 Task: Select a due date automation when advanced on, 2 days before a card is due add dates without an overdue due date at 11:00 AM.
Action: Mouse moved to (1087, 88)
Screenshot: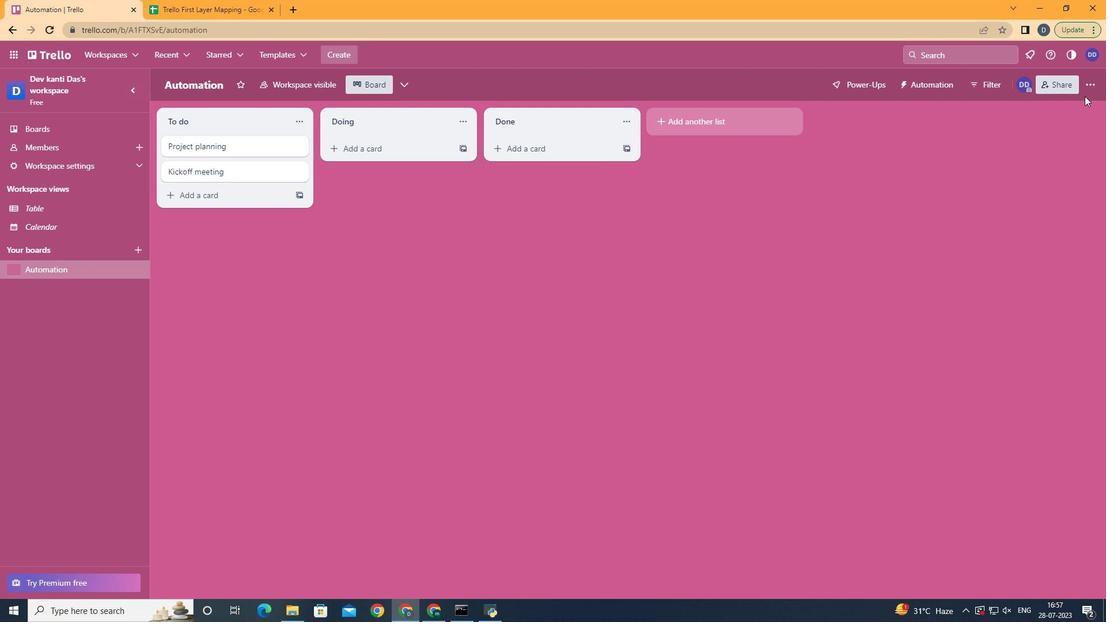 
Action: Mouse pressed left at (1087, 88)
Screenshot: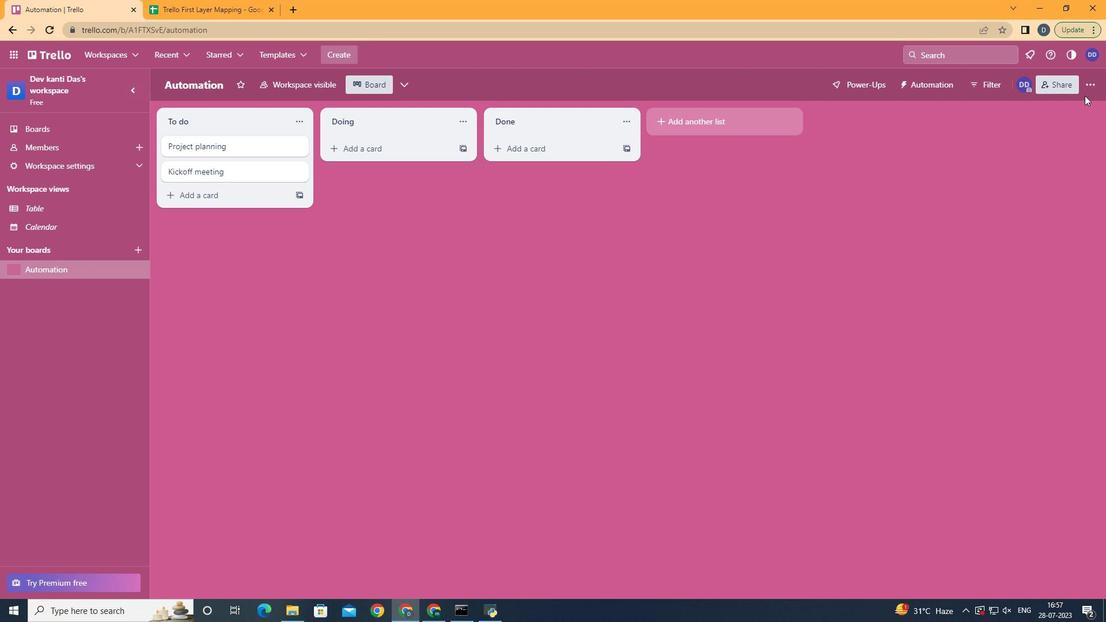 
Action: Mouse moved to (993, 254)
Screenshot: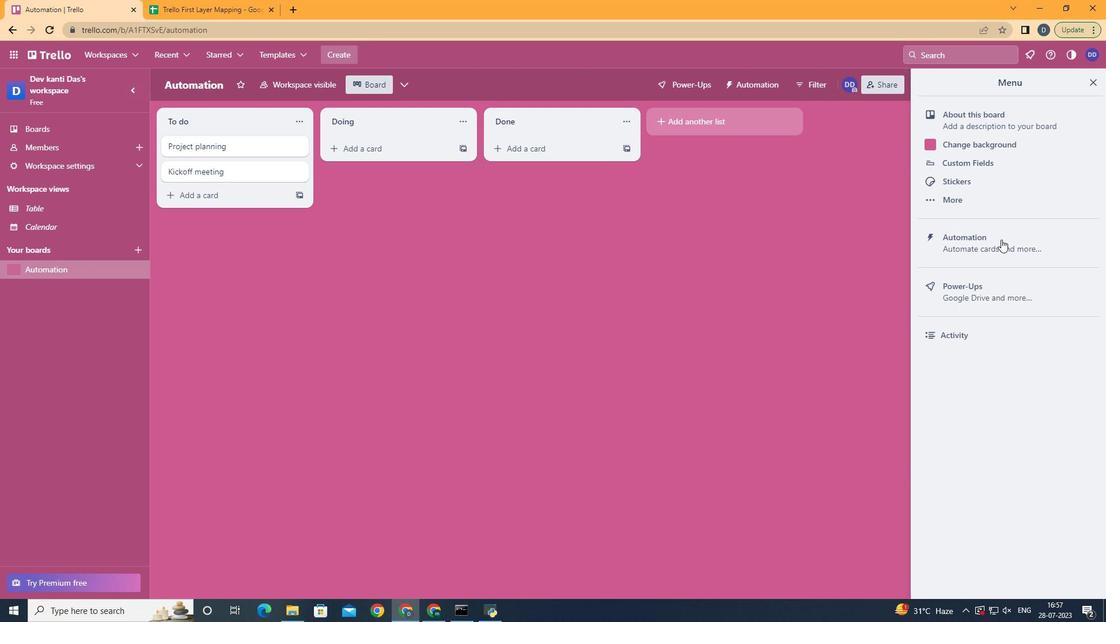 
Action: Mouse pressed left at (993, 254)
Screenshot: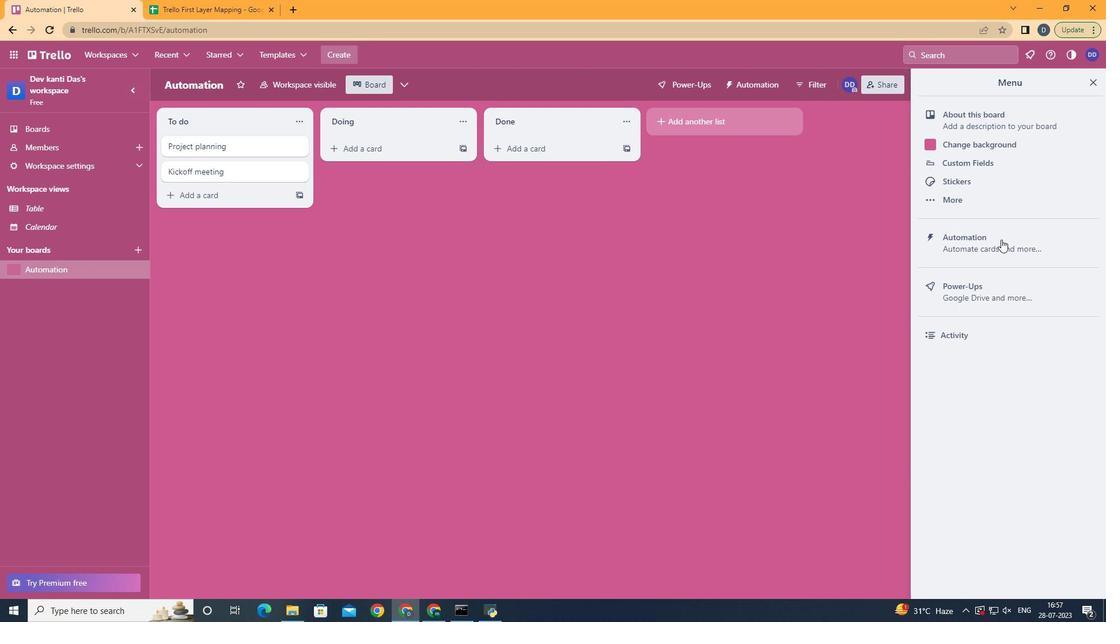 
Action: Mouse moved to (197, 234)
Screenshot: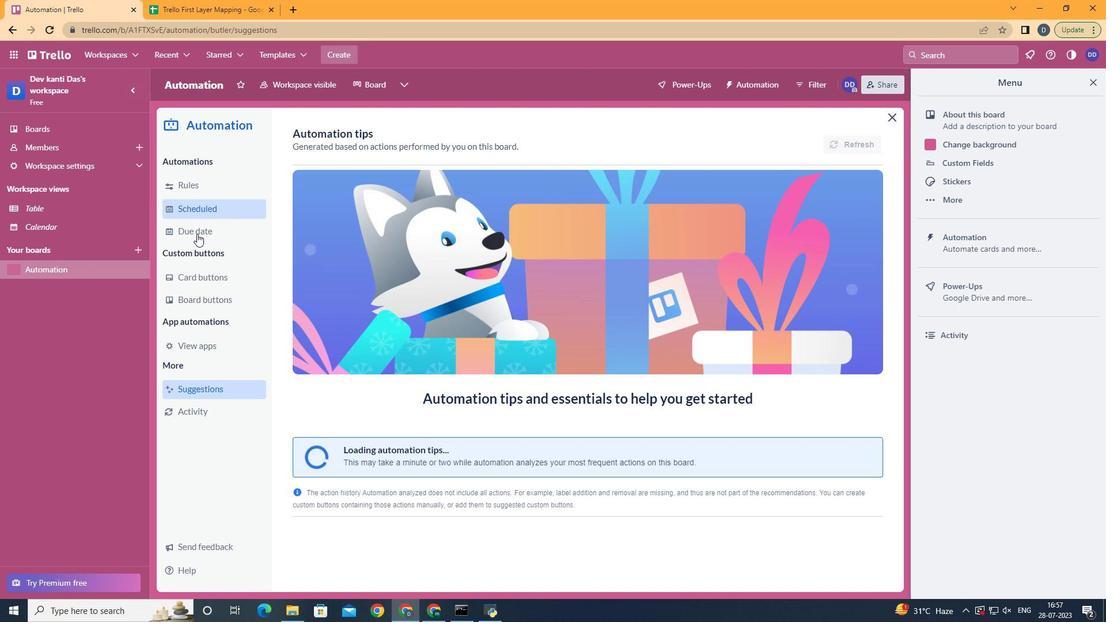 
Action: Mouse pressed left at (197, 234)
Screenshot: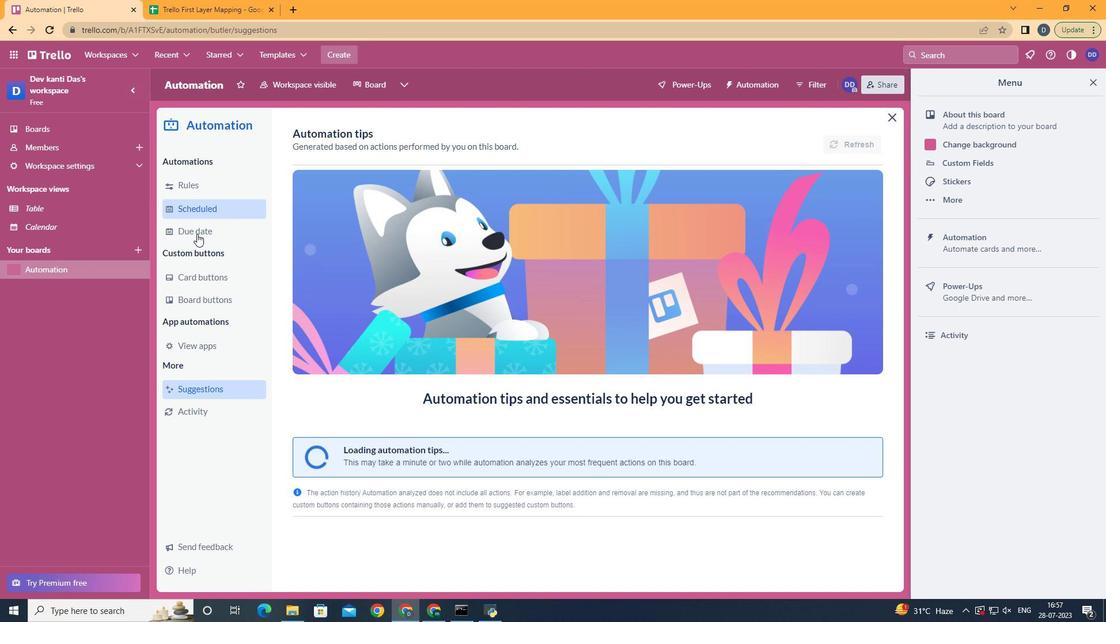 
Action: Mouse moved to (801, 137)
Screenshot: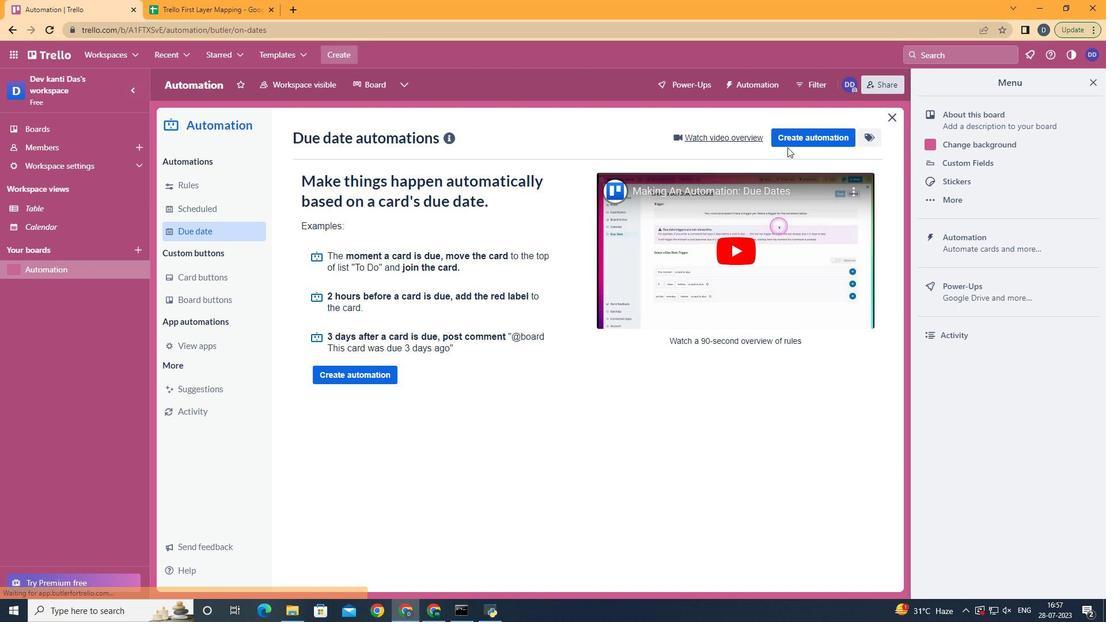 
Action: Mouse pressed left at (801, 137)
Screenshot: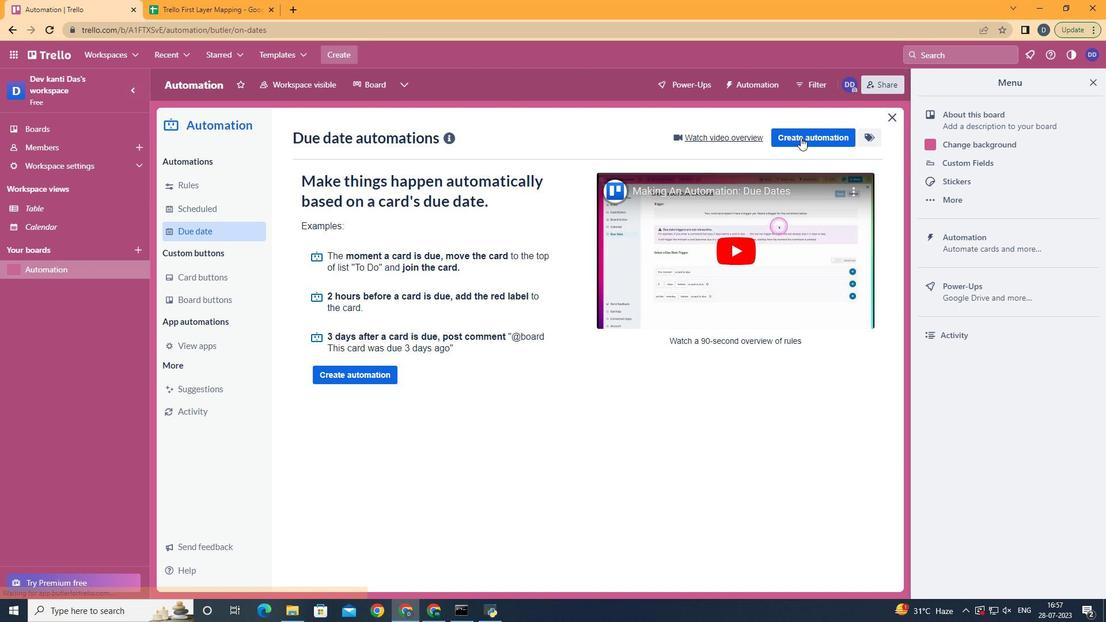 
Action: Mouse moved to (582, 242)
Screenshot: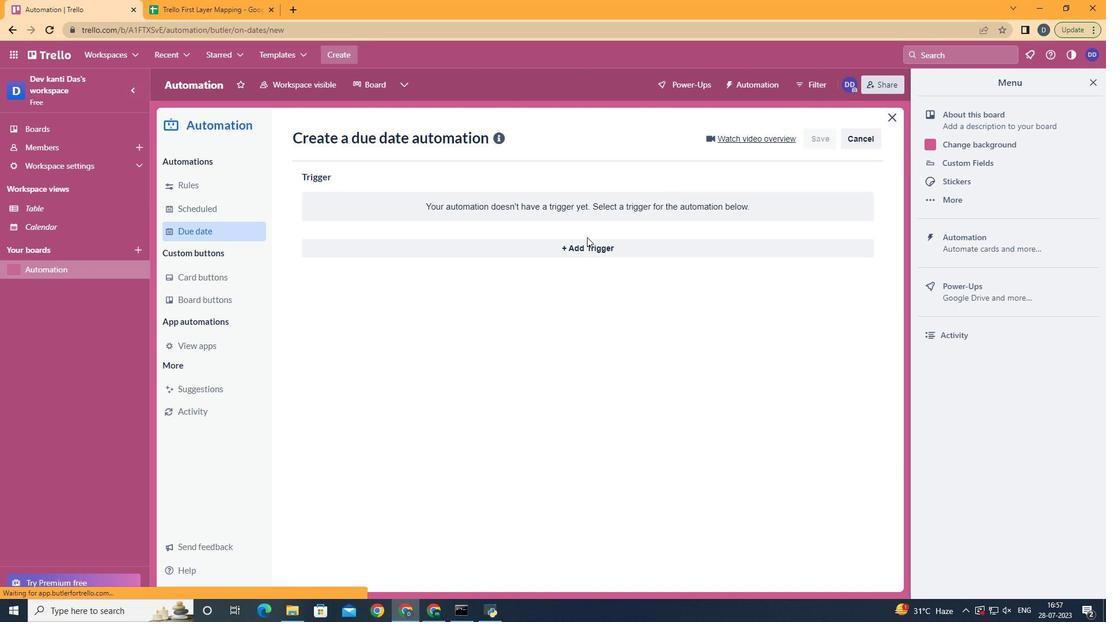 
Action: Mouse pressed left at (582, 242)
Screenshot: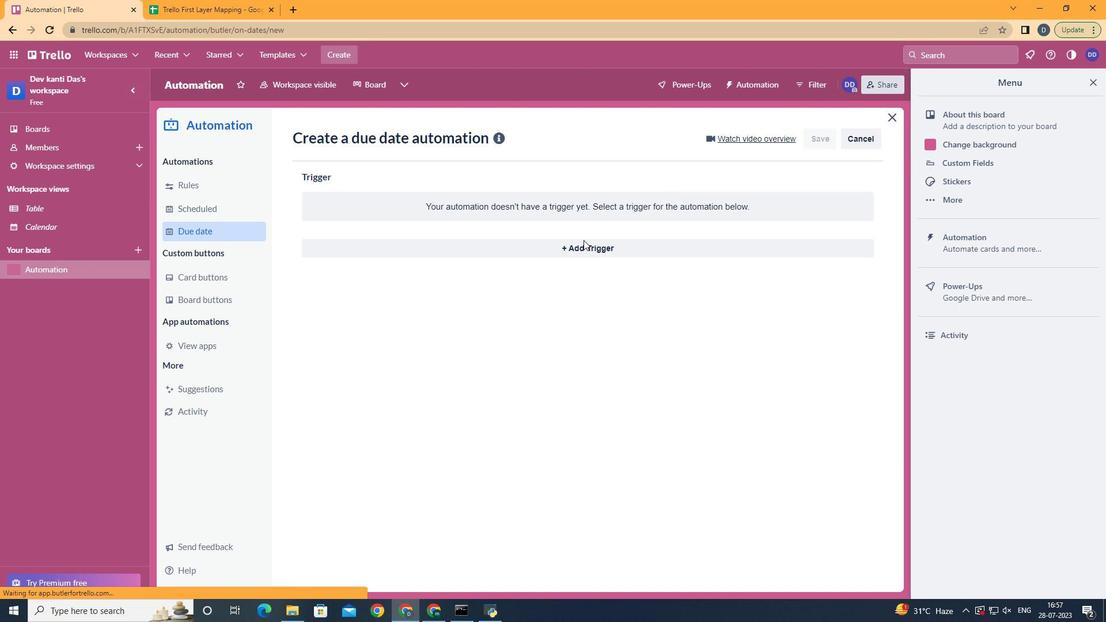 
Action: Mouse moved to (450, 432)
Screenshot: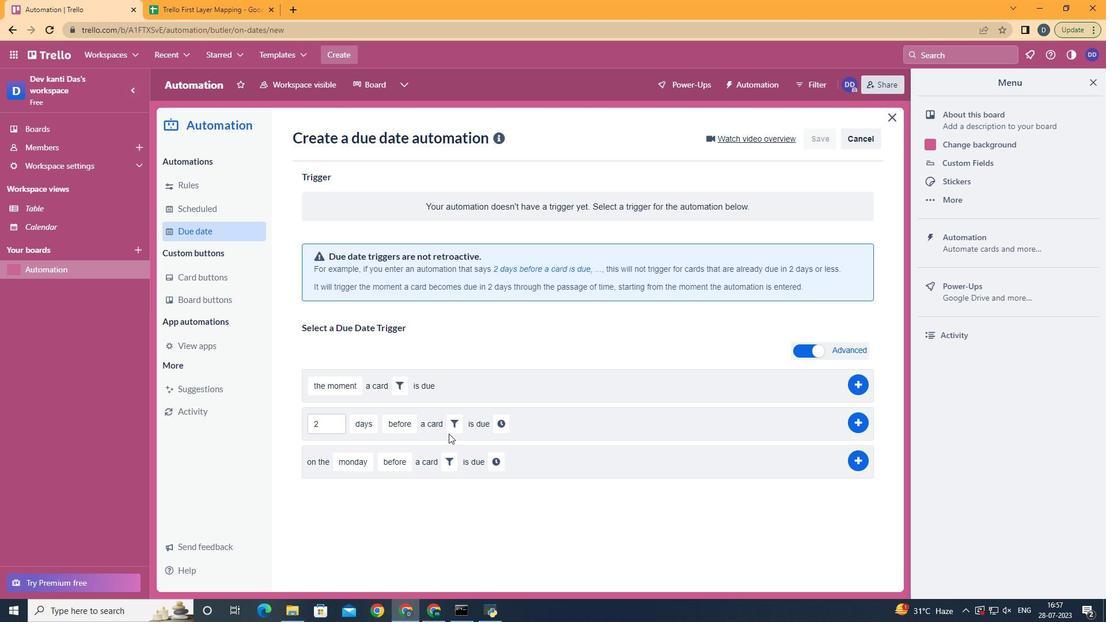 
Action: Mouse pressed left at (450, 432)
Screenshot: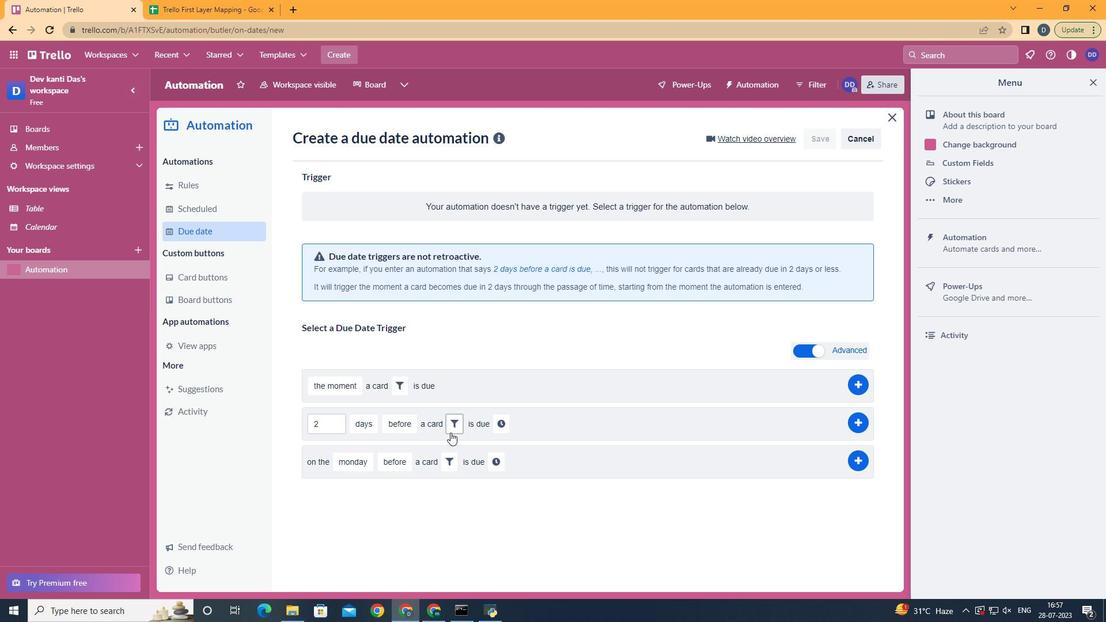 
Action: Mouse moved to (518, 460)
Screenshot: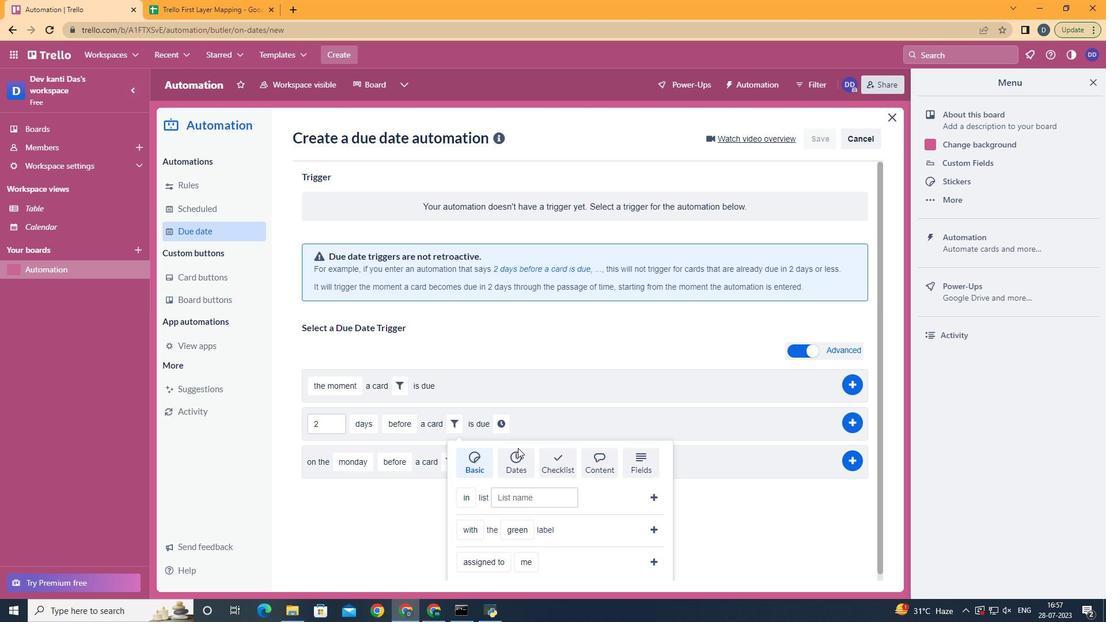 
Action: Mouse pressed left at (518, 460)
Screenshot: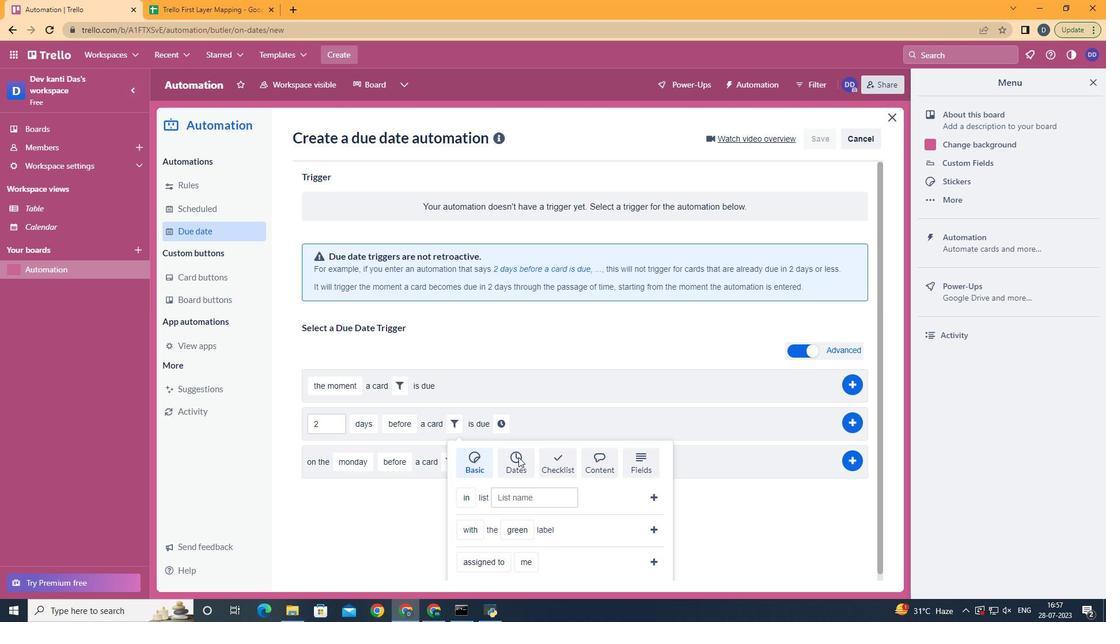 
Action: Mouse moved to (474, 539)
Screenshot: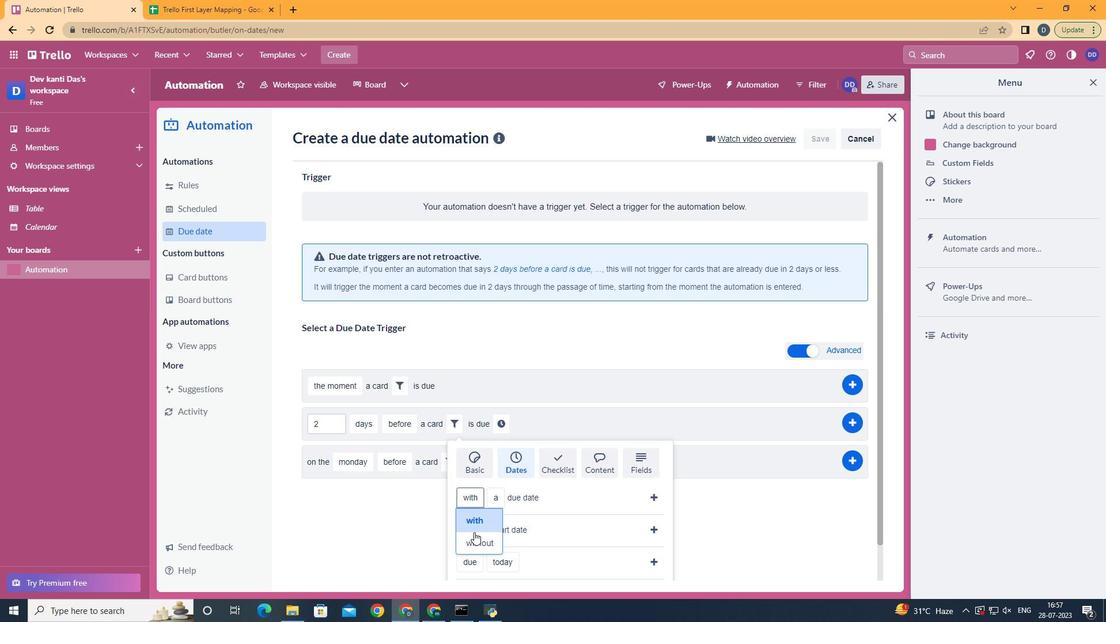 
Action: Mouse pressed left at (474, 539)
Screenshot: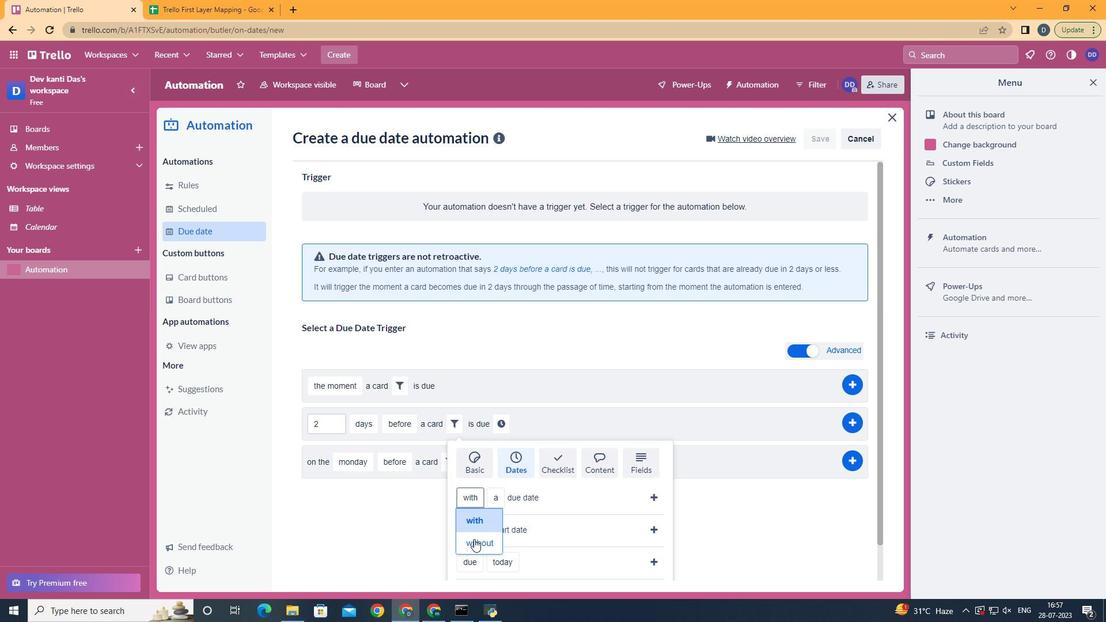 
Action: Mouse moved to (523, 483)
Screenshot: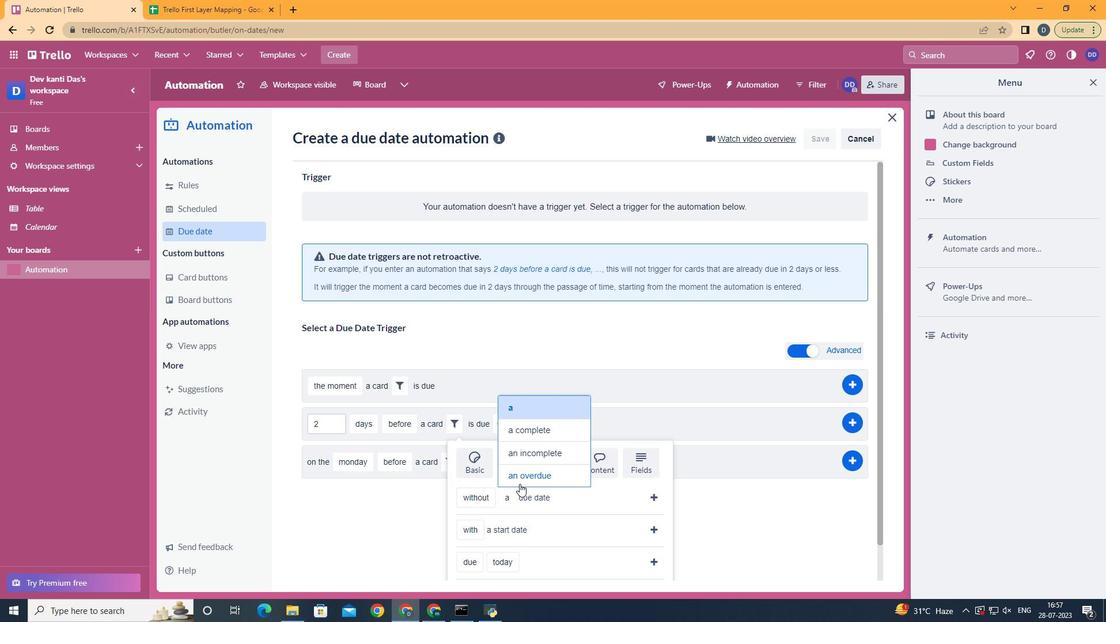 
Action: Mouse pressed left at (523, 483)
Screenshot: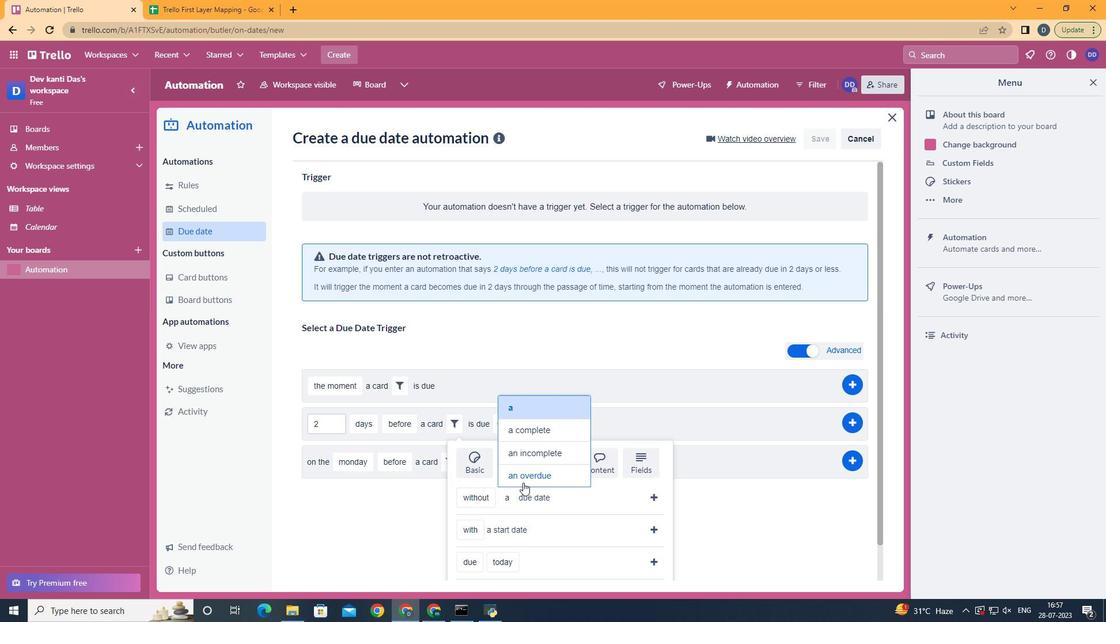 
Action: Mouse moved to (656, 498)
Screenshot: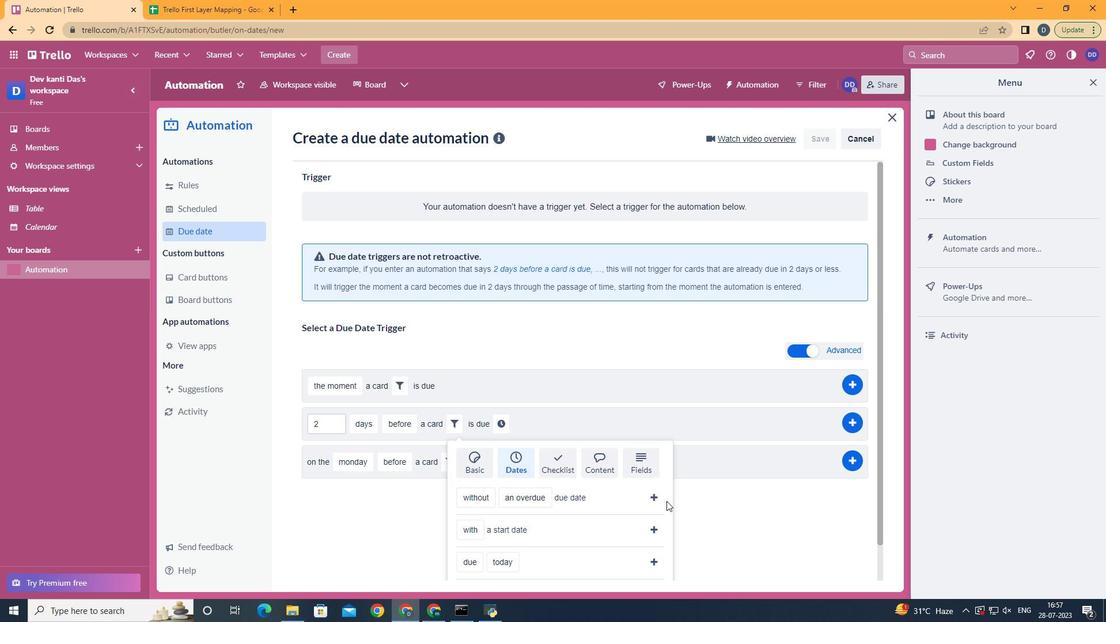 
Action: Mouse pressed left at (656, 498)
Screenshot: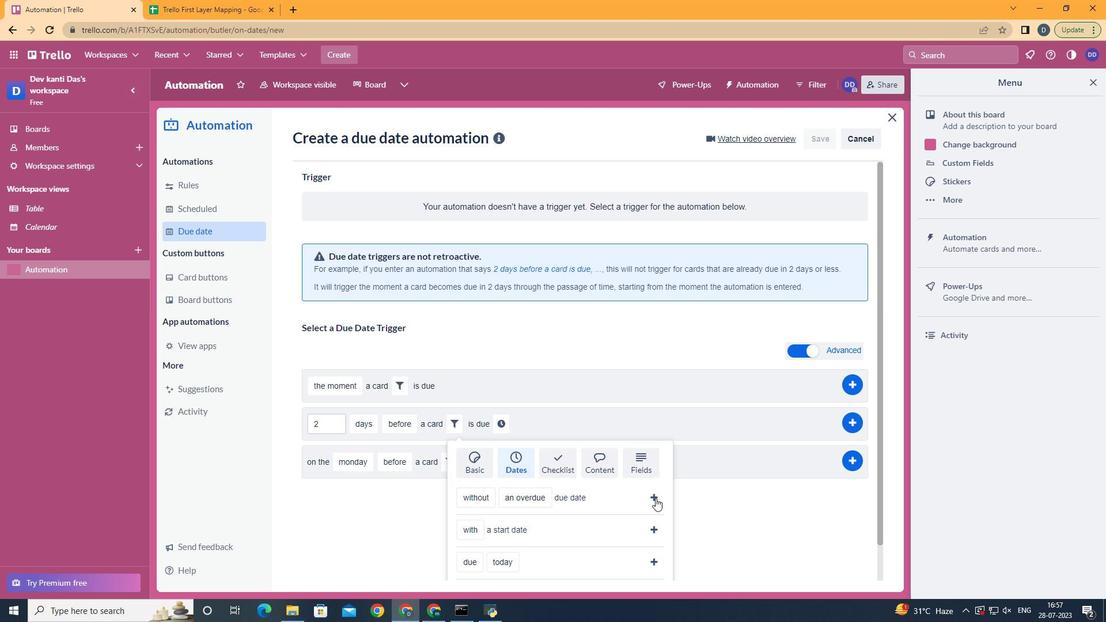
Action: Mouse moved to (635, 423)
Screenshot: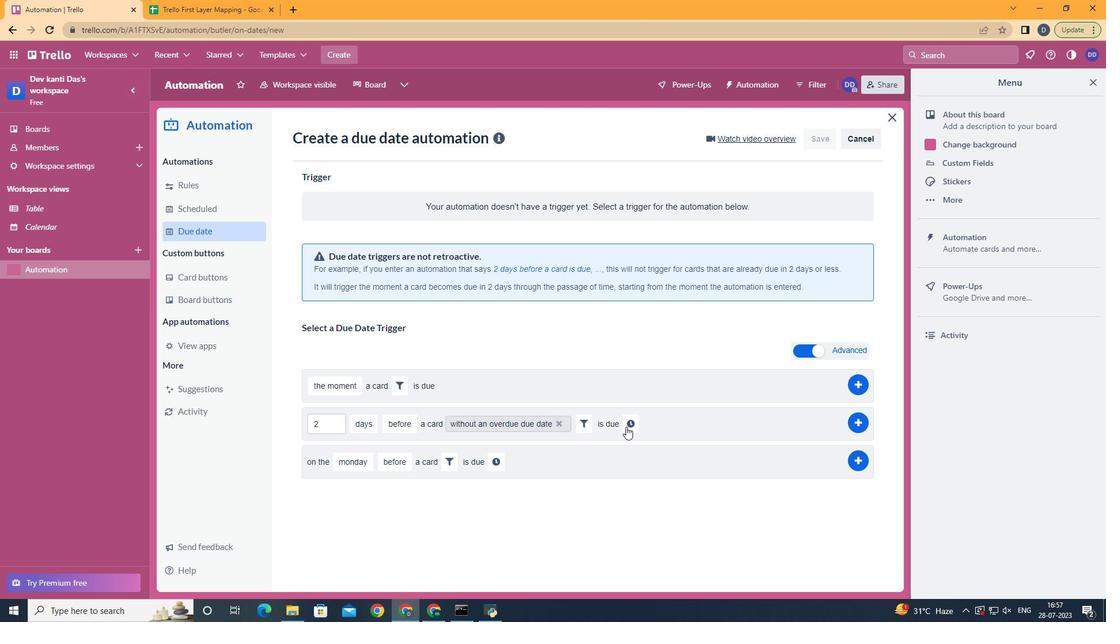 
Action: Mouse pressed left at (635, 423)
Screenshot: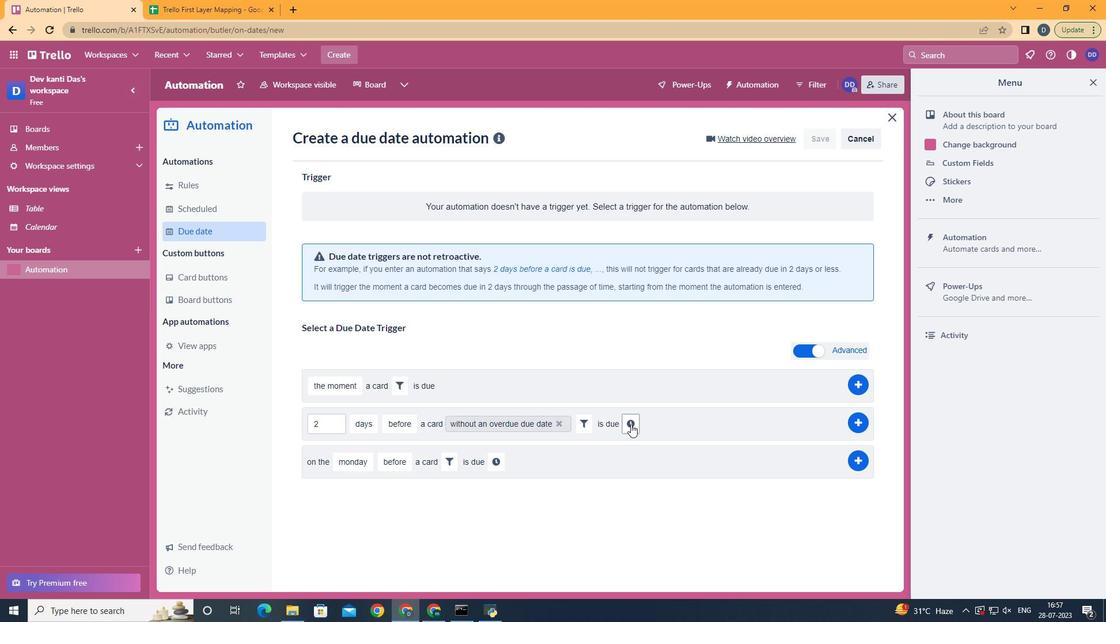 
Action: Mouse moved to (657, 423)
Screenshot: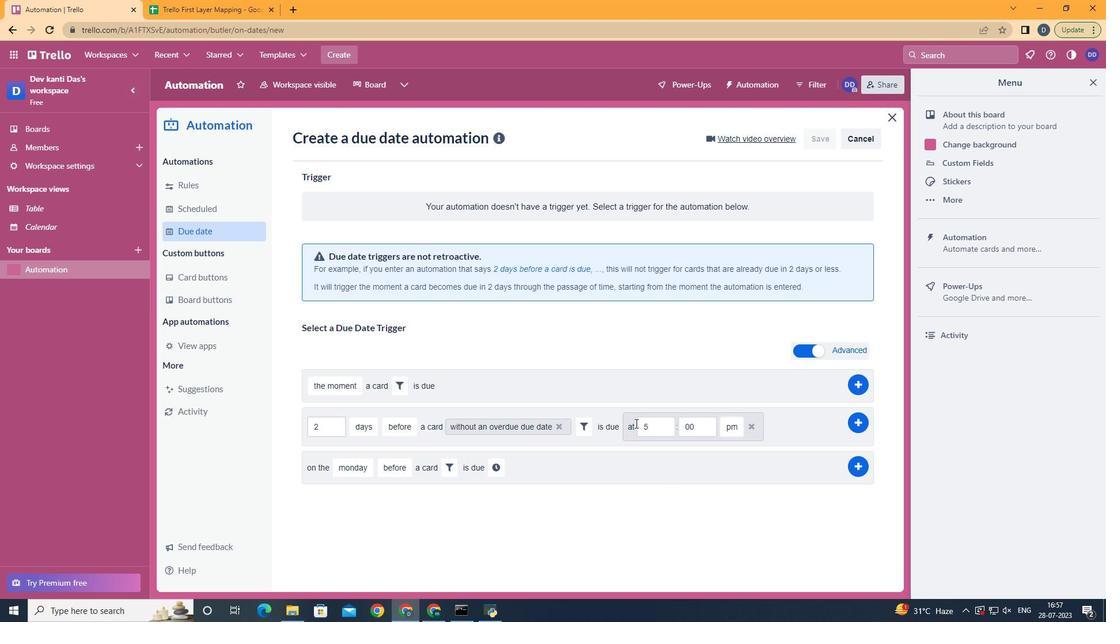 
Action: Mouse pressed left at (657, 423)
Screenshot: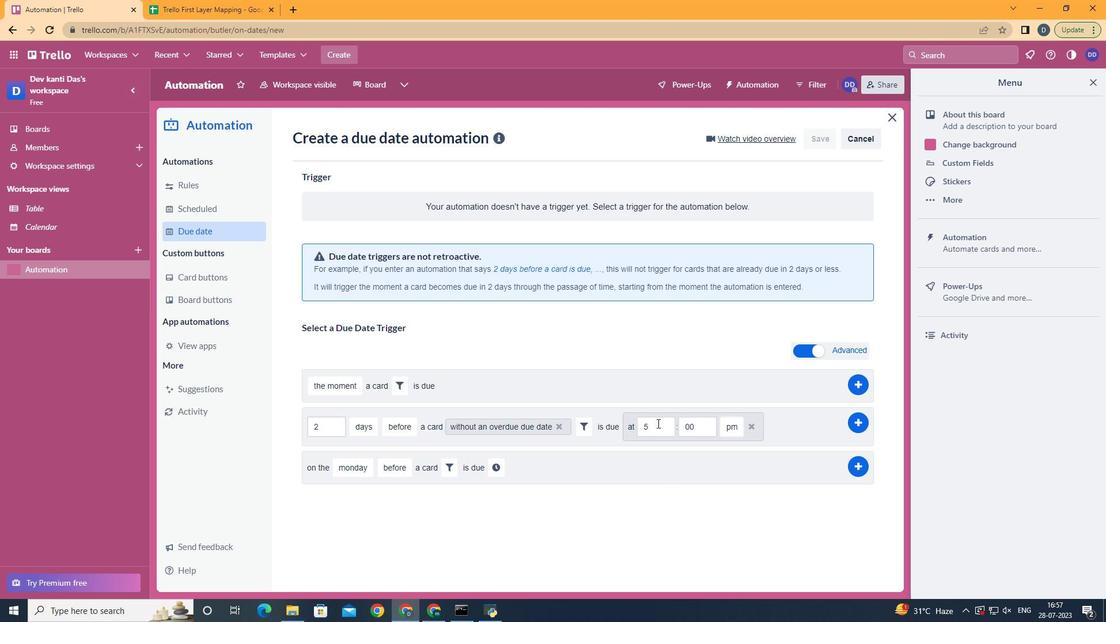 
Action: Key pressed <Key.backspace>11
Screenshot: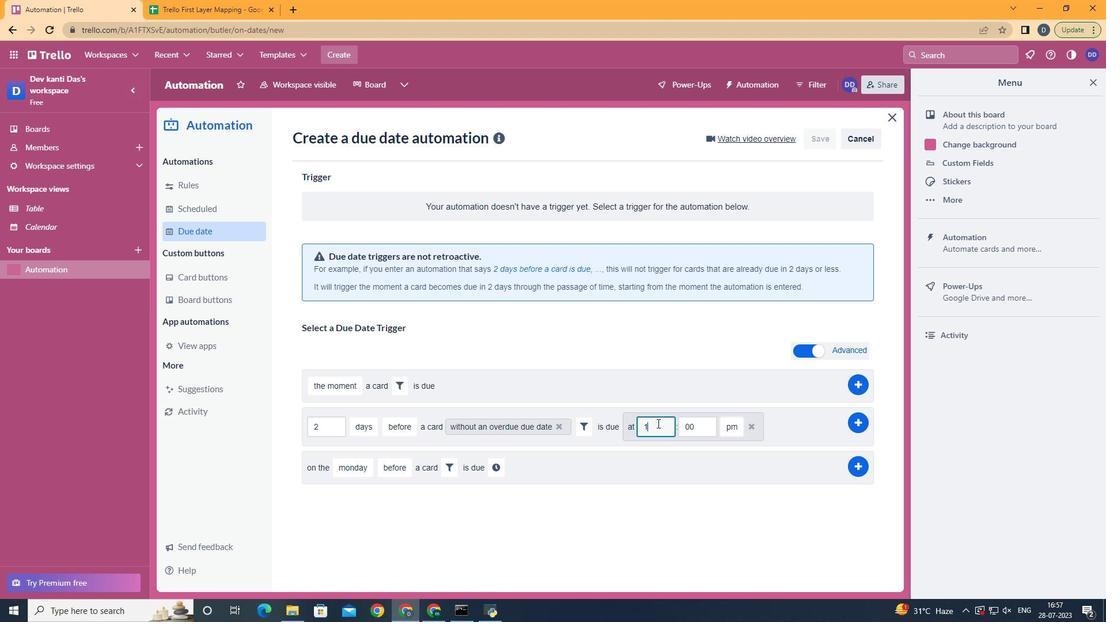 
Action: Mouse moved to (738, 449)
Screenshot: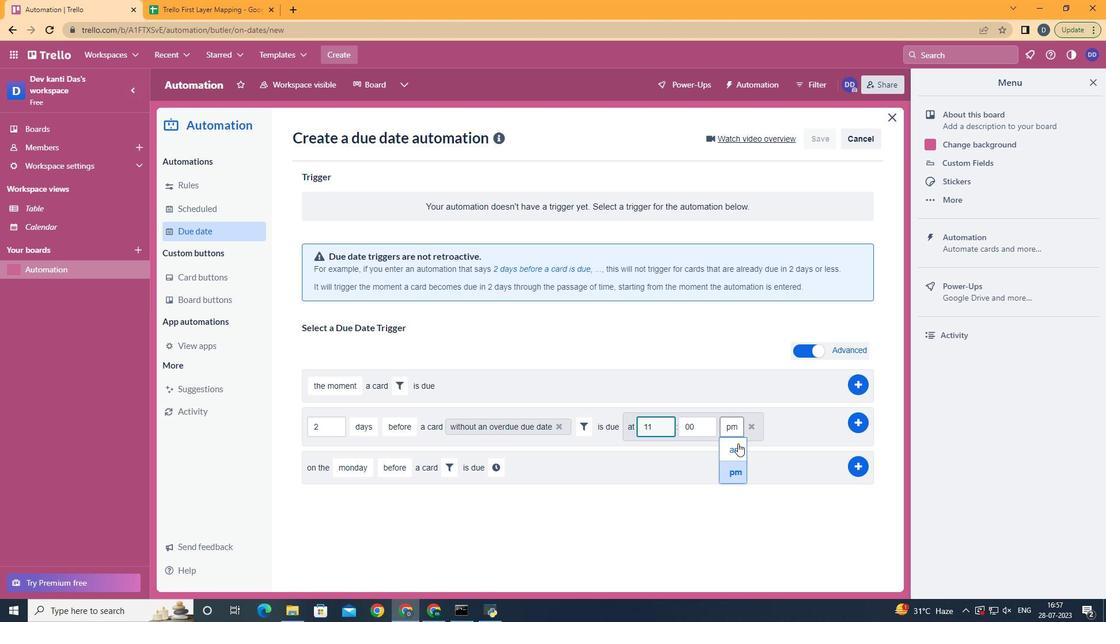 
Action: Mouse pressed left at (738, 449)
Screenshot: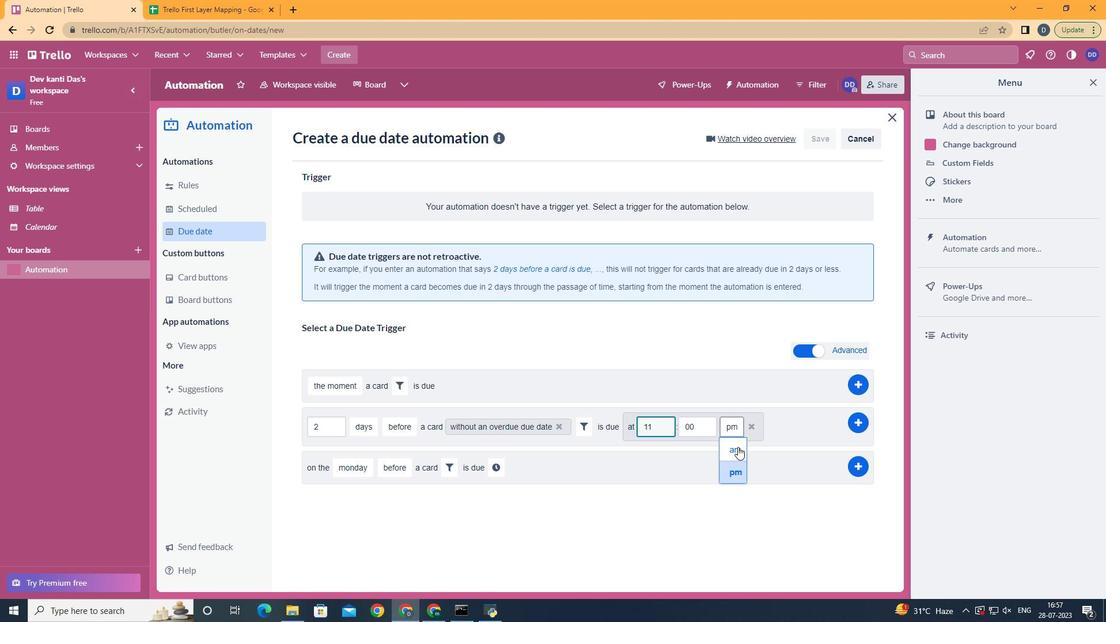 
